 Task: Use the formula "SCAN" in spreadsheet "Project portfolio".
Action: Mouse moved to (144, 95)
Screenshot: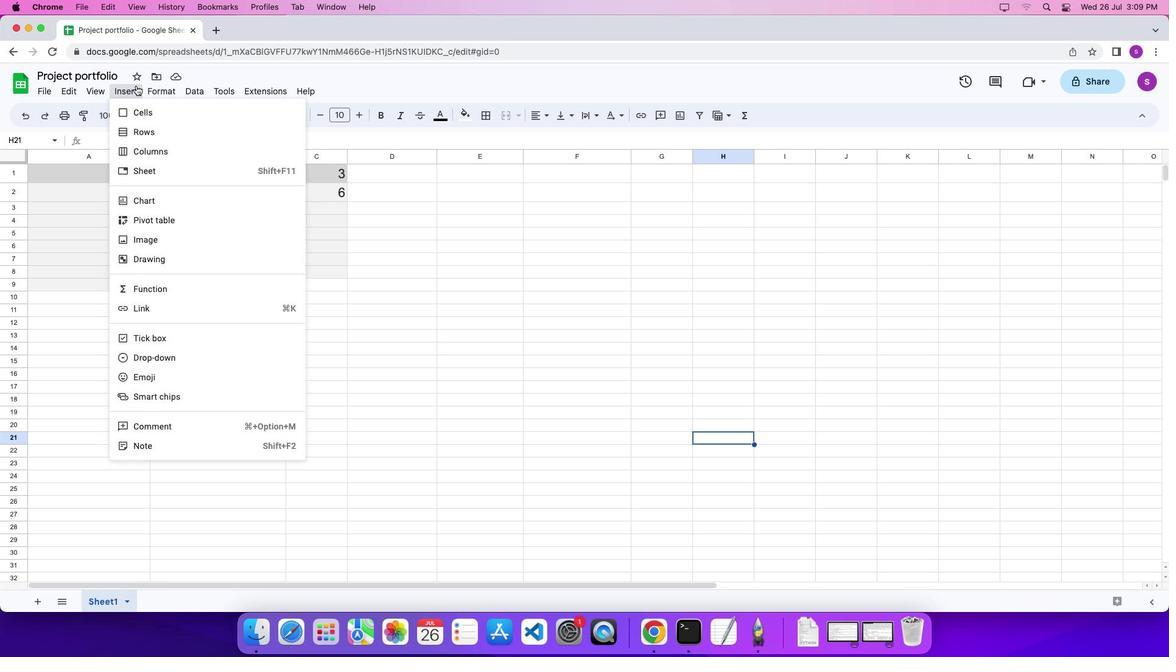 
Action: Mouse pressed left at (144, 95)
Screenshot: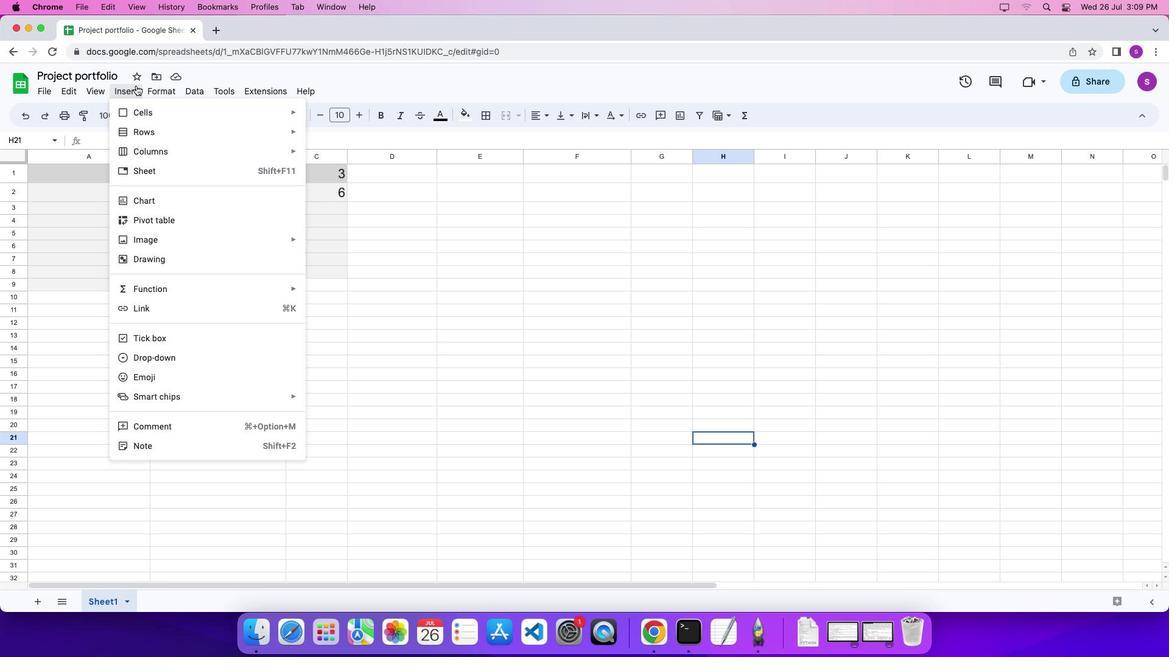 
Action: Mouse moved to (528, 577)
Screenshot: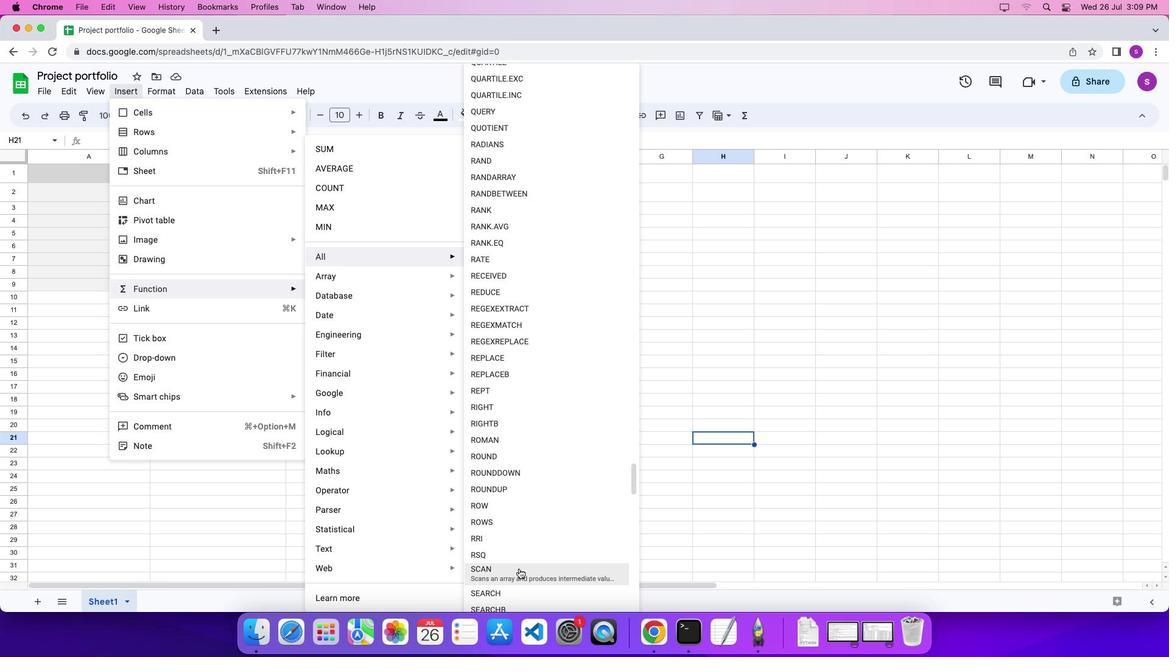 
Action: Mouse pressed left at (528, 577)
Screenshot: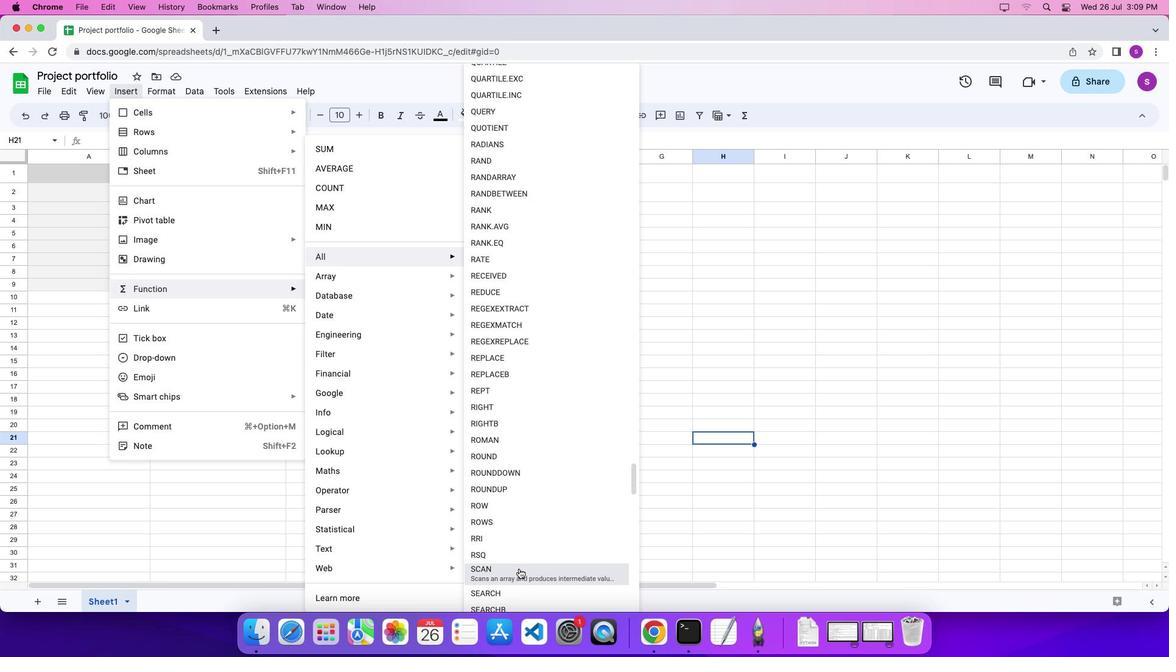 
Action: Mouse moved to (424, 426)
Screenshot: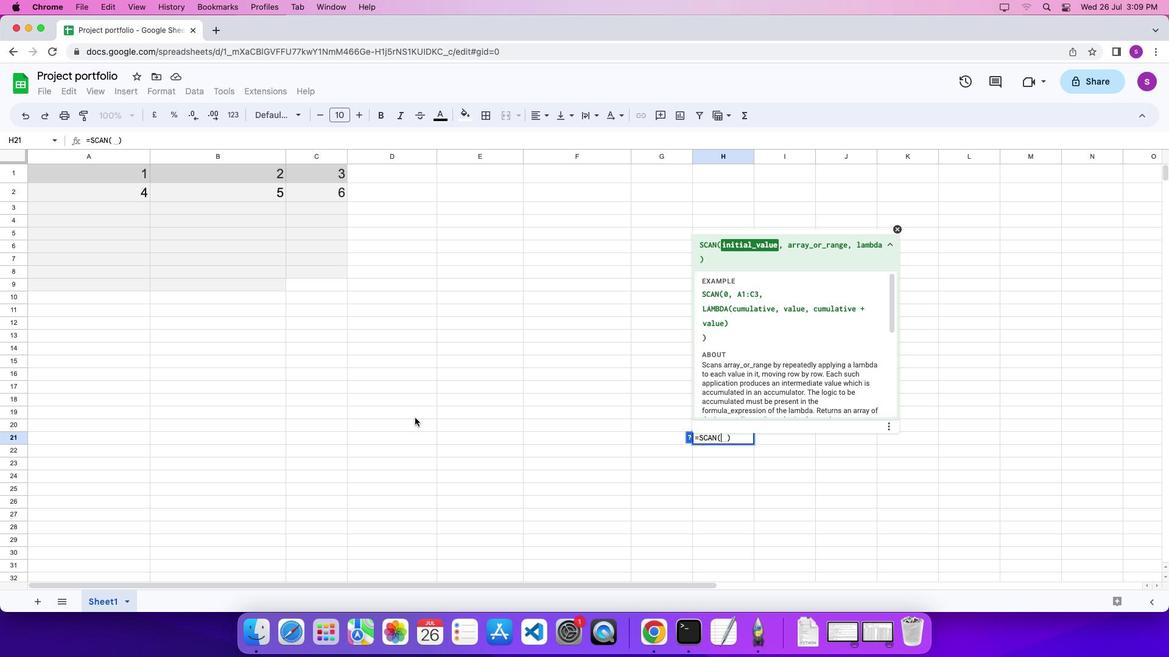 
Action: Key pressed '1'','
Screenshot: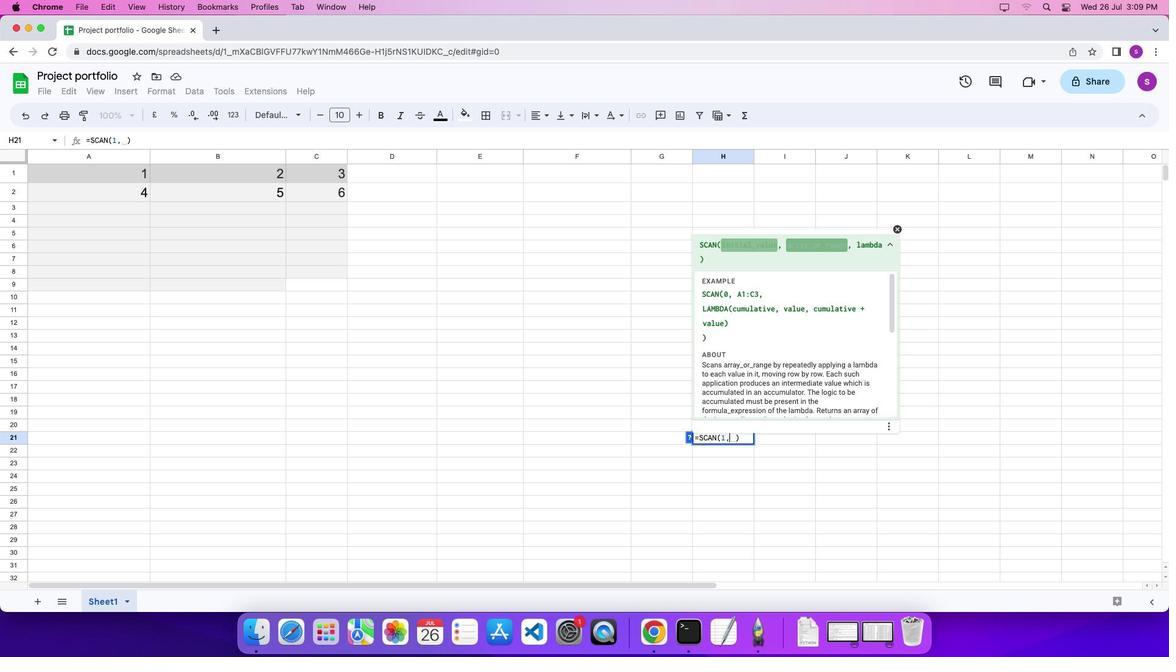 
Action: Mouse moved to (102, 180)
Screenshot: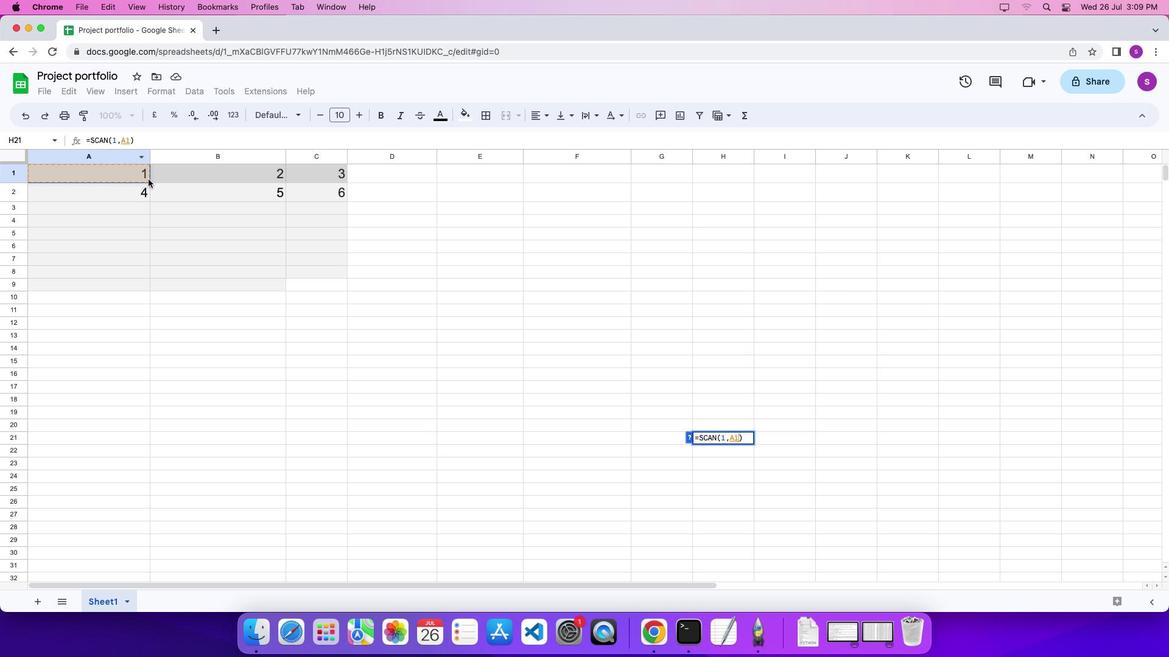 
Action: Mouse pressed left at (102, 180)
Screenshot: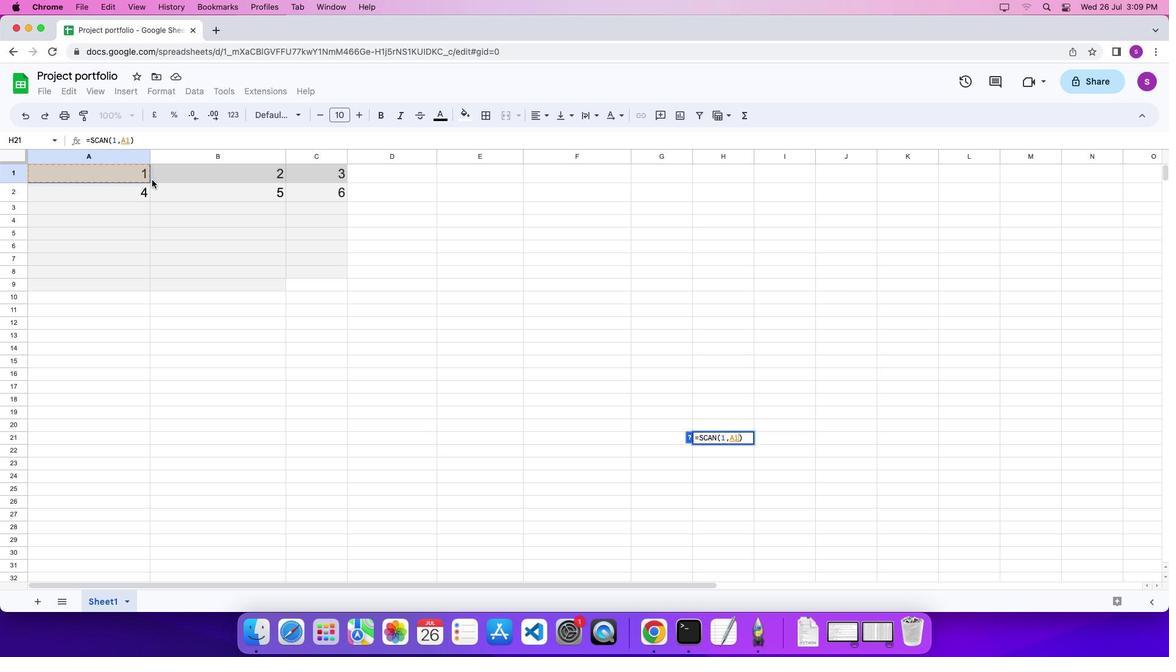 
Action: Mouse moved to (301, 205)
Screenshot: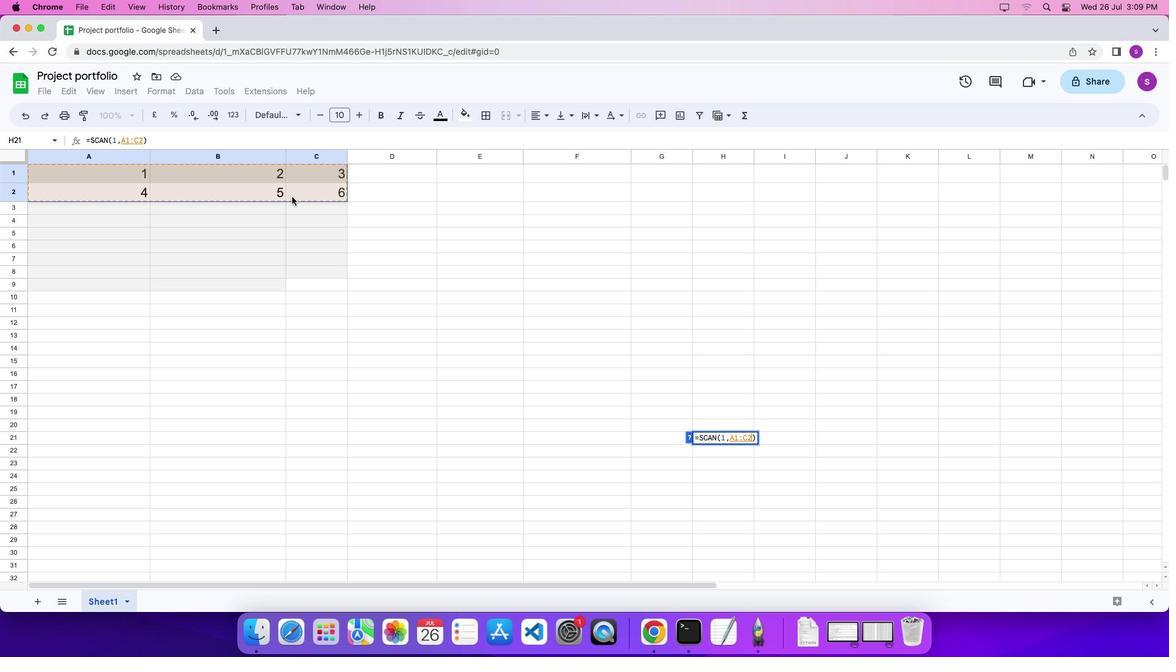
Action: Key pressed ','Key.shift'L''A''M''B''D''A'Key.shift_r'(''a'',''b'',''a''*''b'Key.shift_r')''\x03'
Screenshot: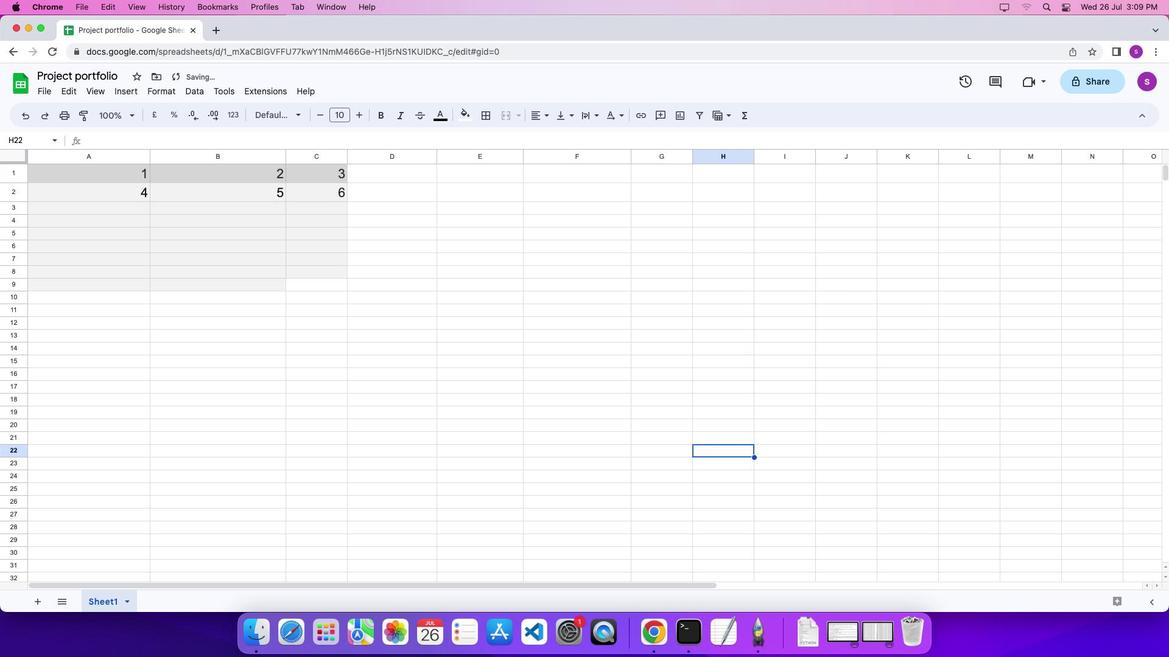 
Action: Mouse moved to (508, 280)
Screenshot: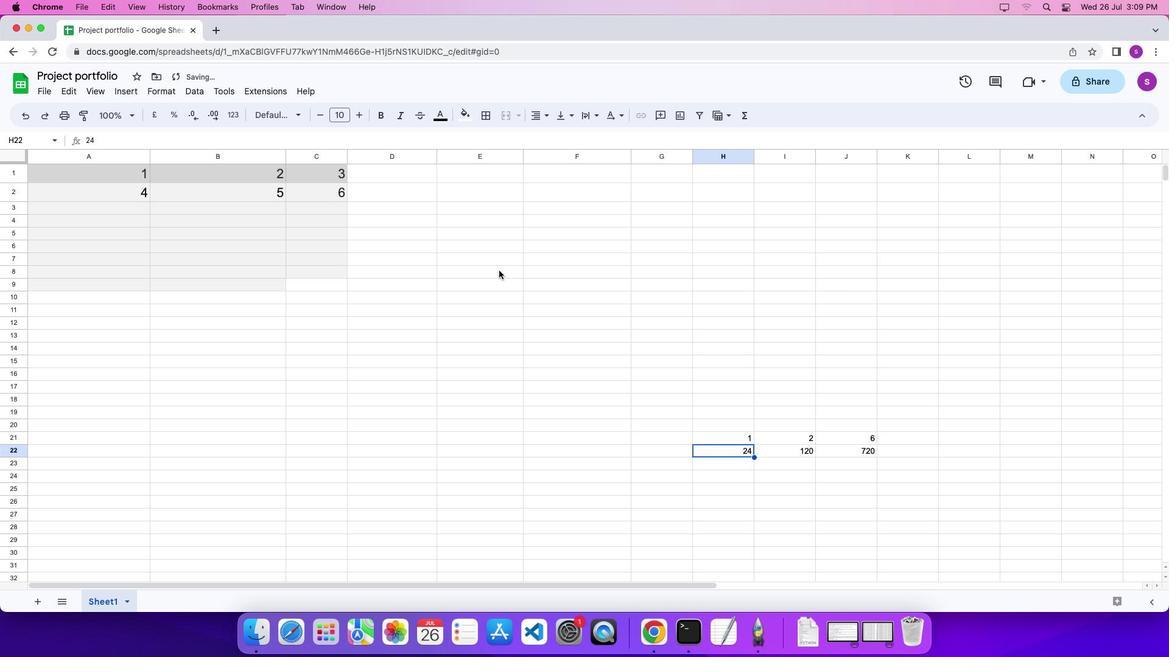 
